 Task: Set up a reminder for the writing marathon.
Action: Mouse moved to (93, 99)
Screenshot: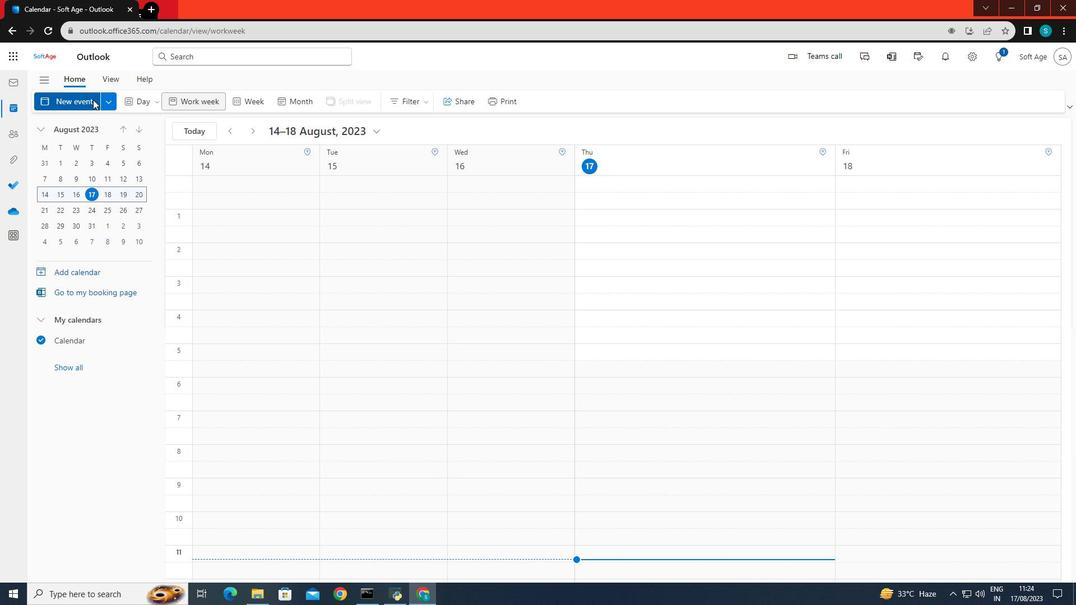 
Action: Mouse pressed left at (93, 99)
Screenshot: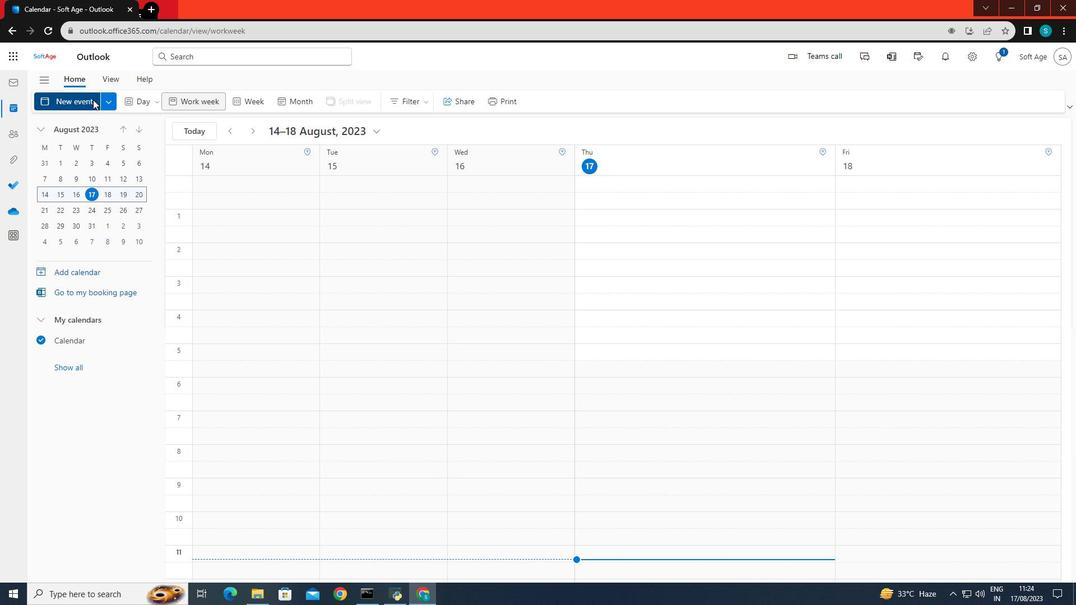 
Action: Mouse moved to (280, 170)
Screenshot: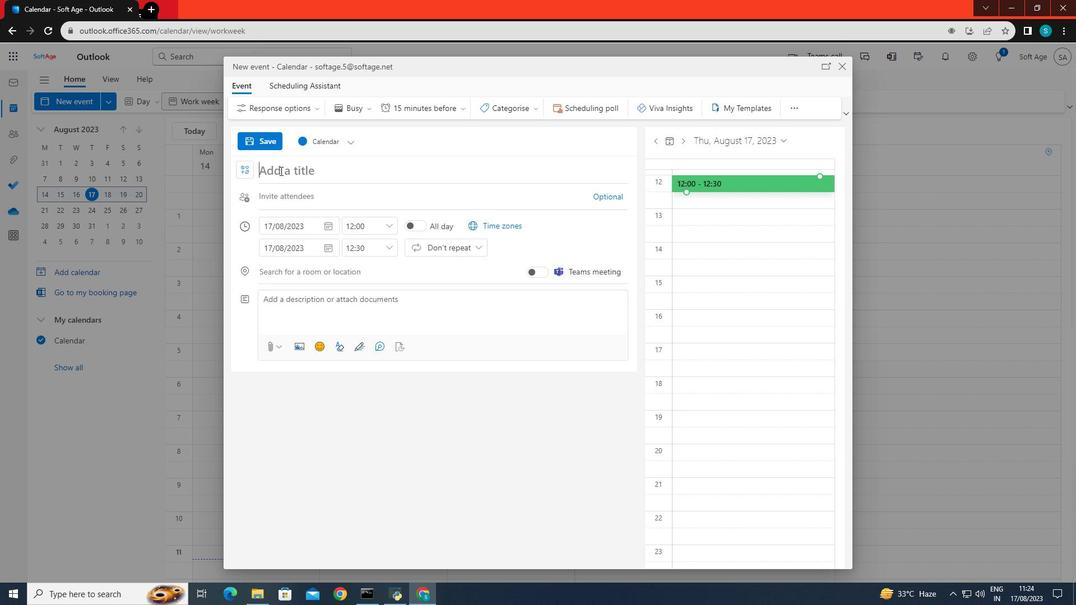 
Action: Mouse pressed left at (280, 170)
Screenshot: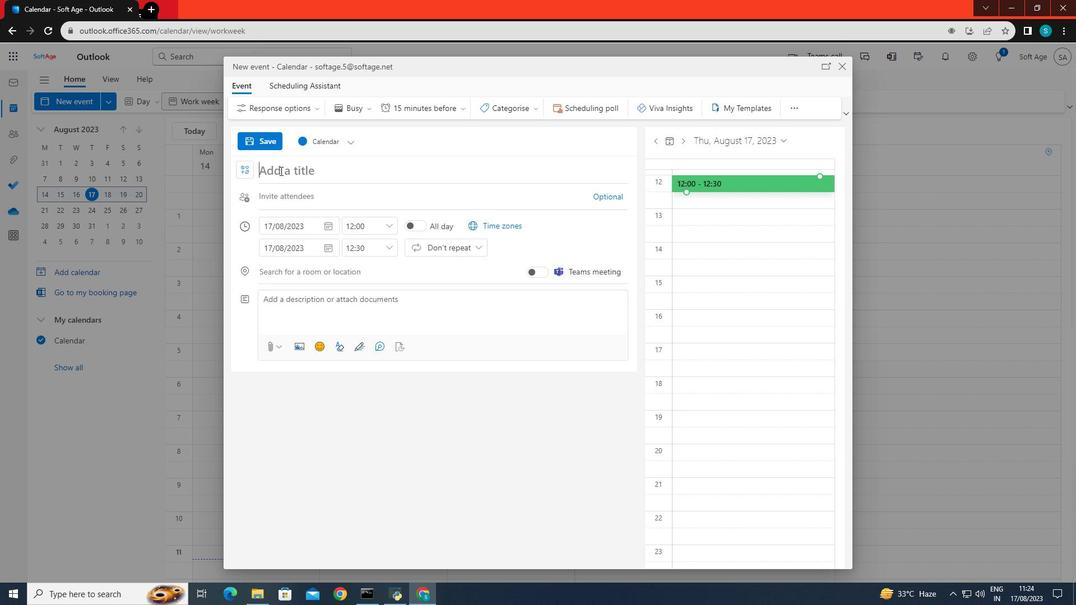 
Action: Key pressed the<Key.space>writhi<Key.backspace><Key.backspace>ing<Key.space>marathon
Screenshot: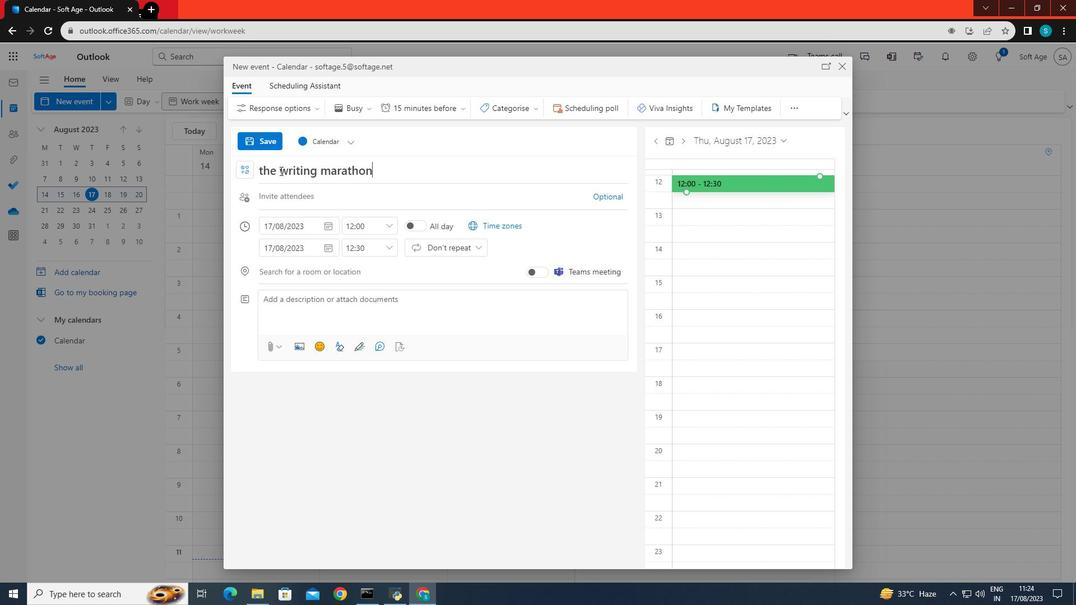 
Action: Mouse moved to (441, 248)
Screenshot: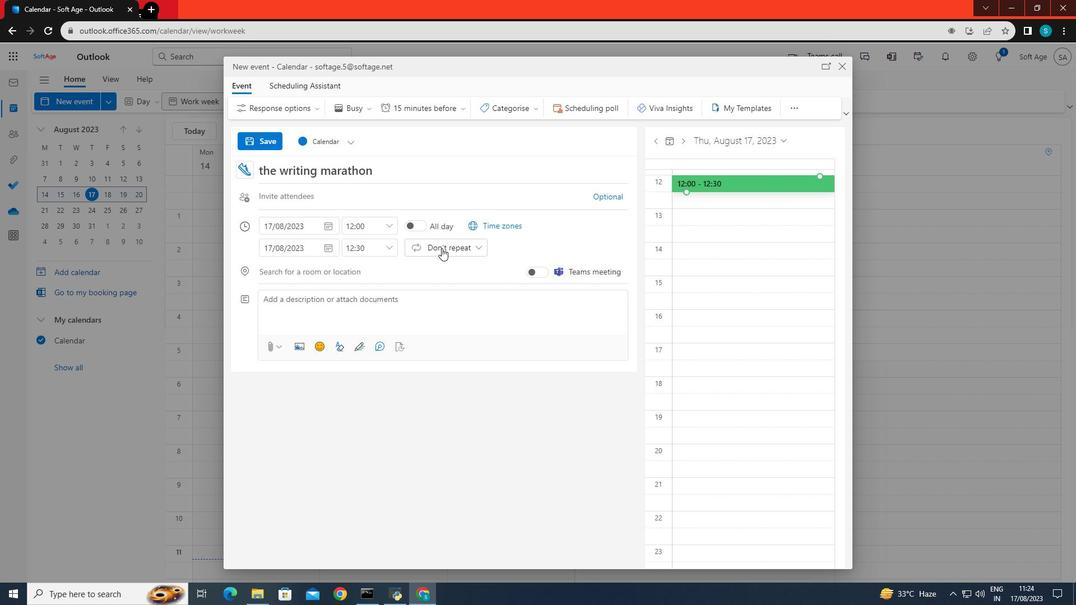 
Action: Mouse pressed left at (441, 248)
Screenshot: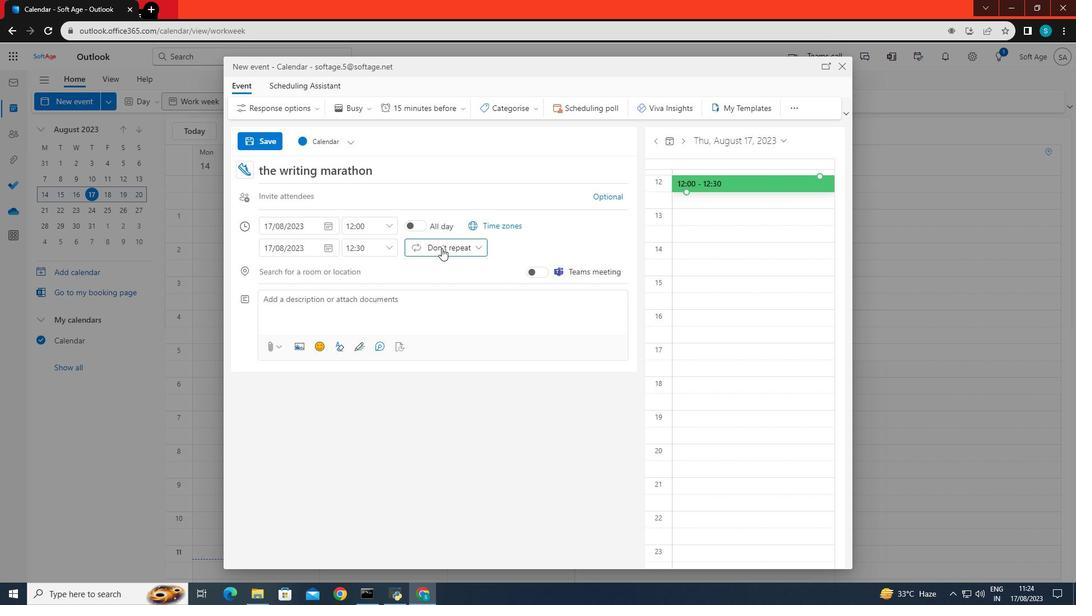 
Action: Mouse moved to (443, 290)
Screenshot: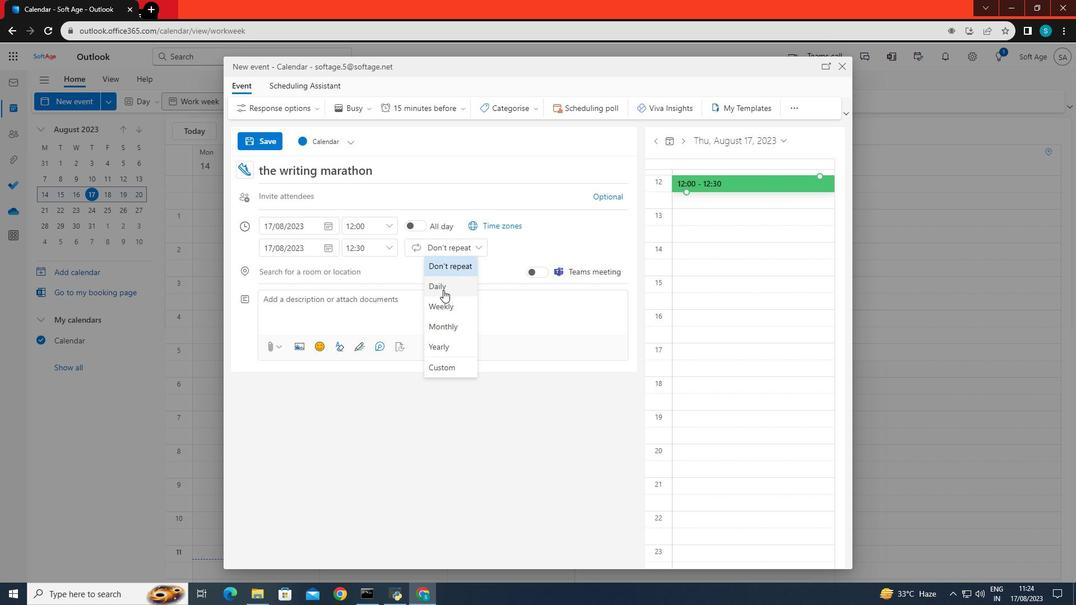
Action: Mouse pressed left at (443, 290)
Screenshot: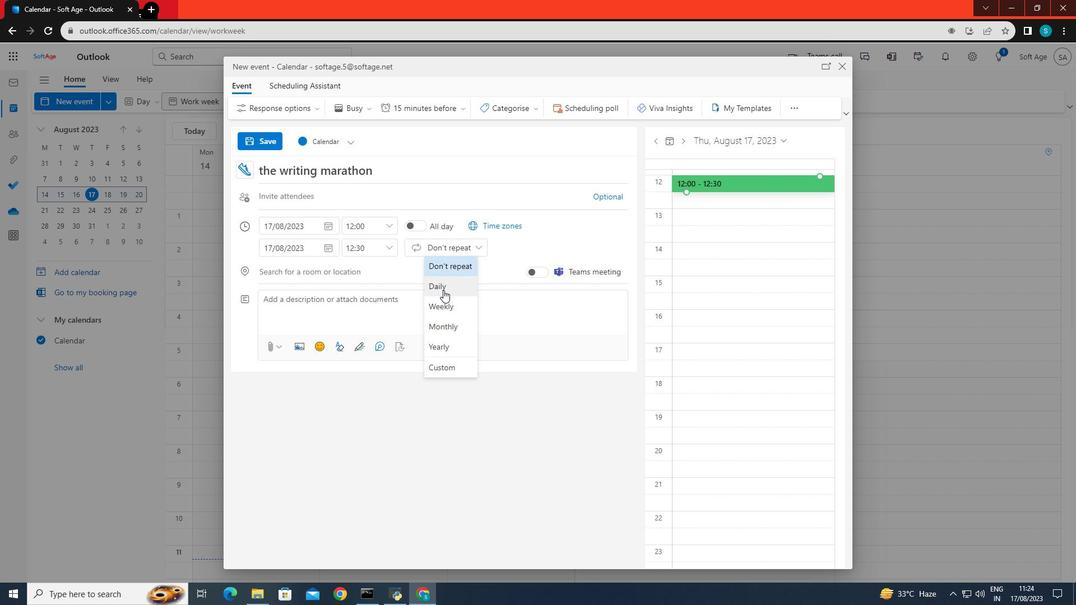 
Action: Mouse moved to (562, 394)
Screenshot: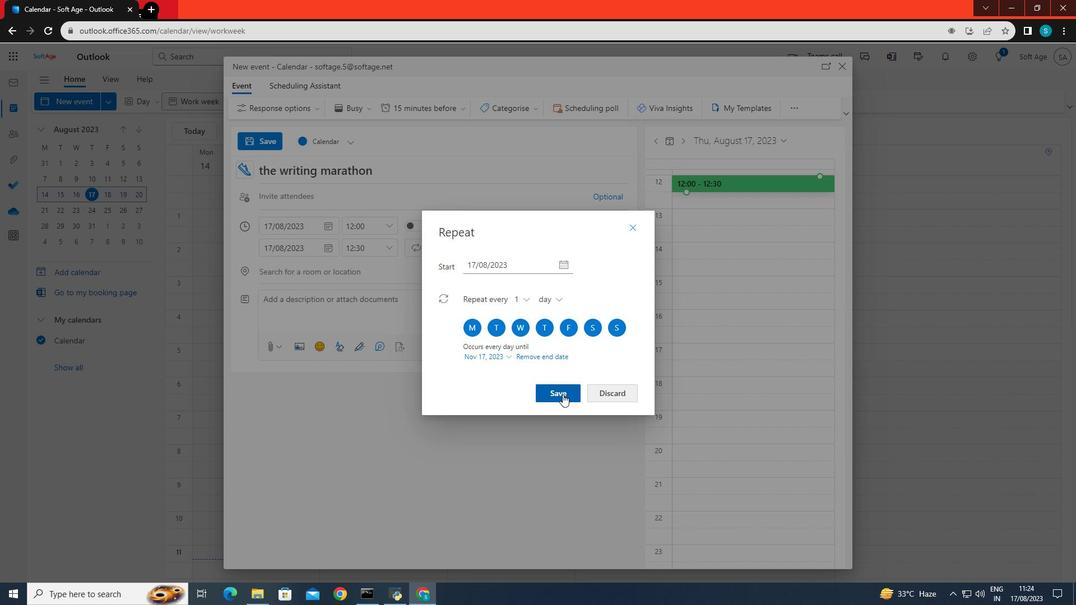 
Action: Mouse pressed left at (562, 394)
Screenshot: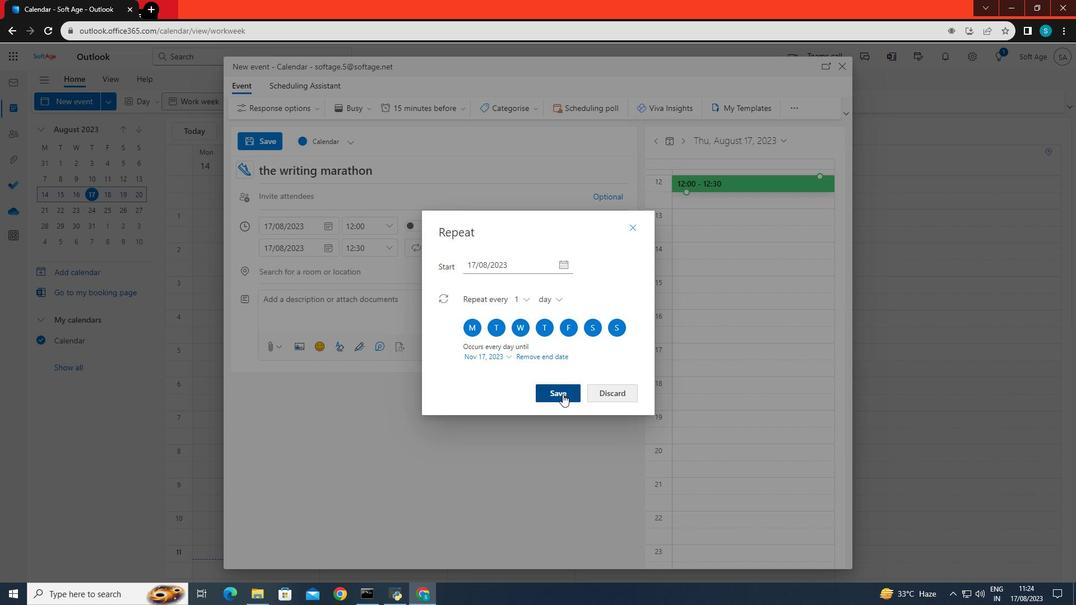 
Action: Mouse moved to (428, 108)
Screenshot: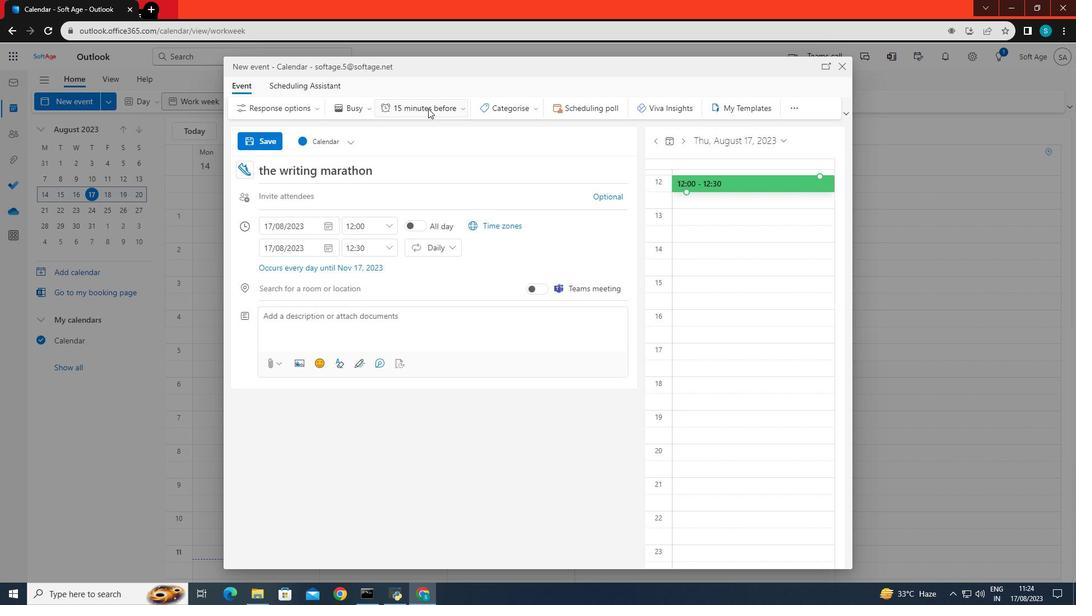 
Action: Mouse pressed left at (428, 108)
Screenshot: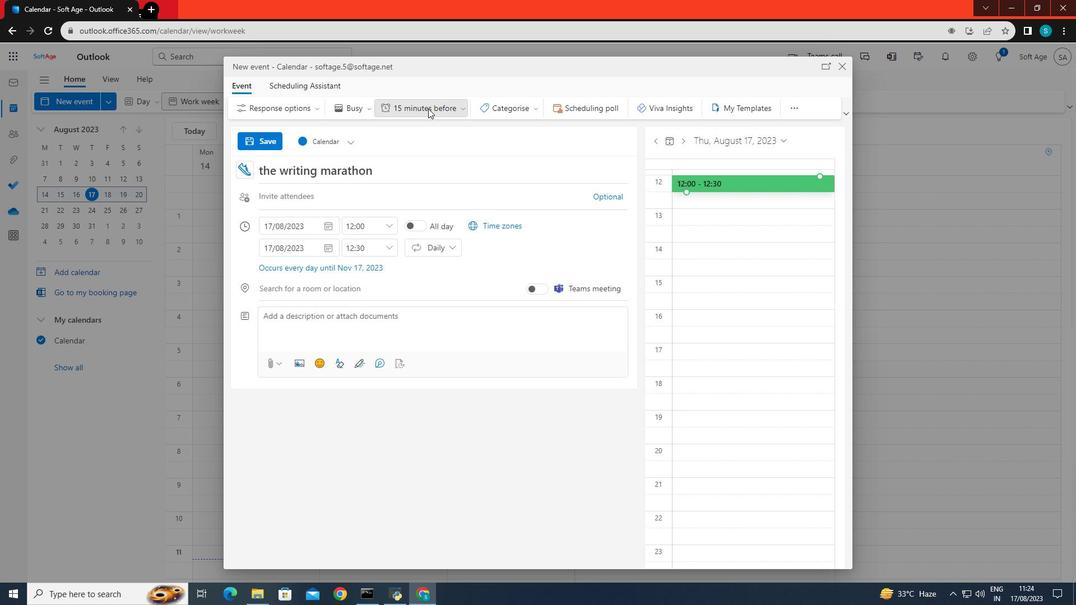 
Action: Mouse moved to (419, 214)
Screenshot: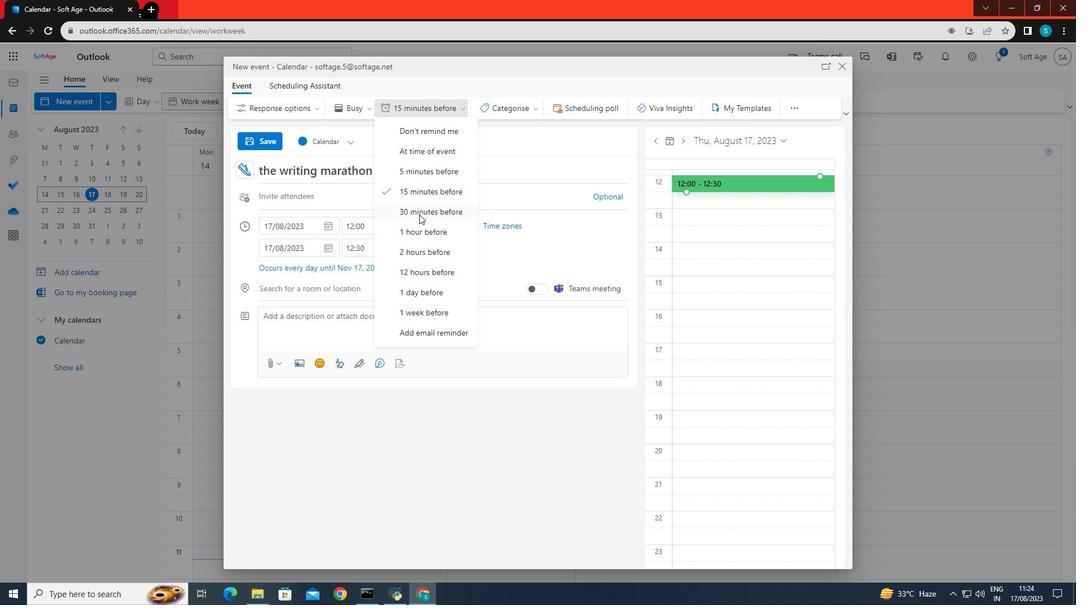 
Action: Mouse pressed left at (419, 214)
Screenshot: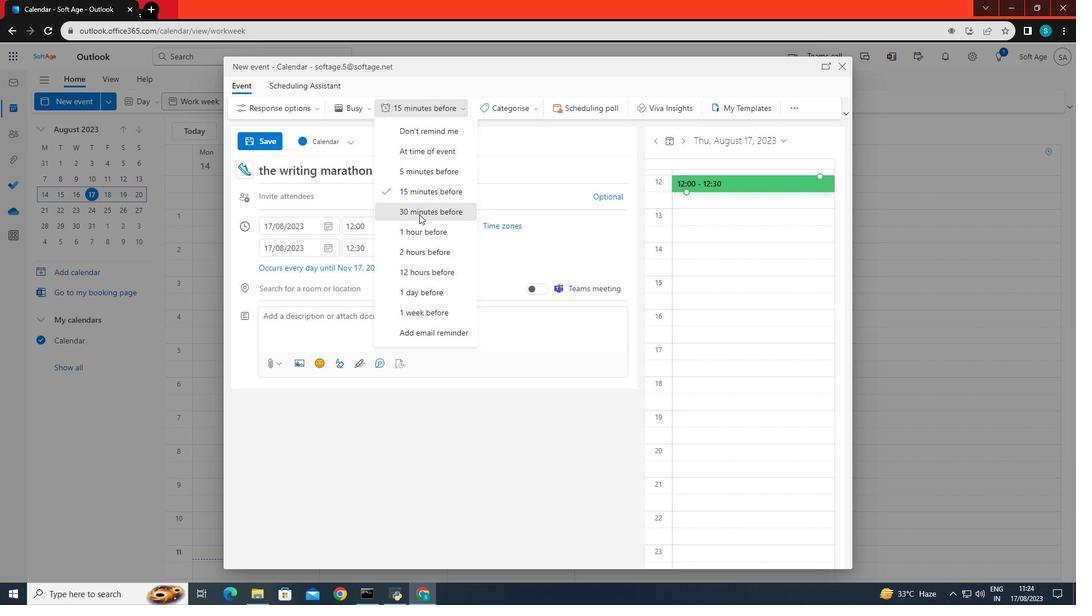 
Action: Mouse moved to (383, 225)
Screenshot: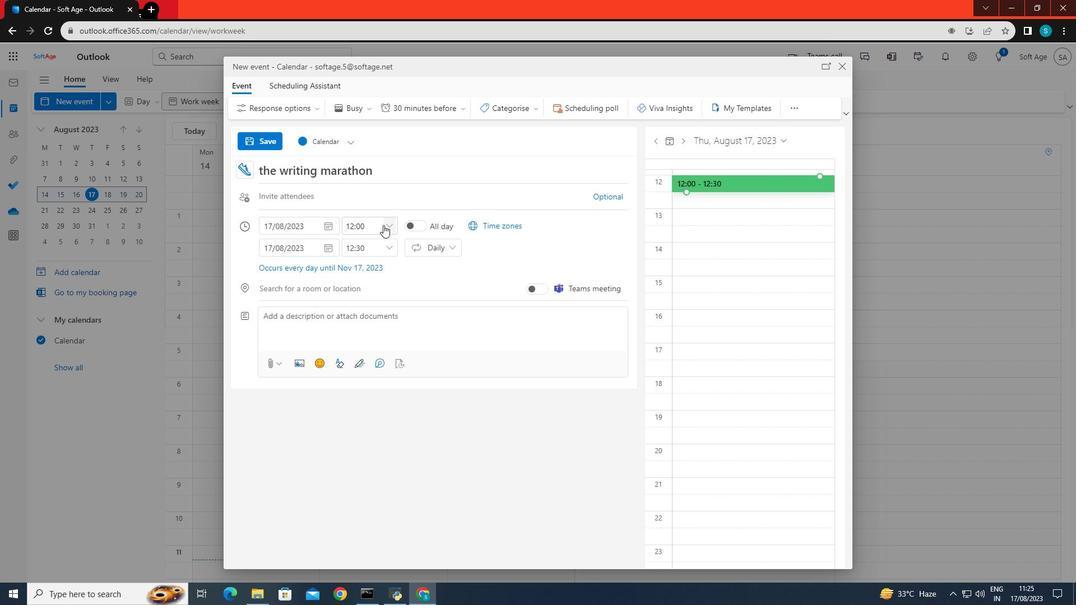 
Action: Mouse pressed left at (383, 225)
Screenshot: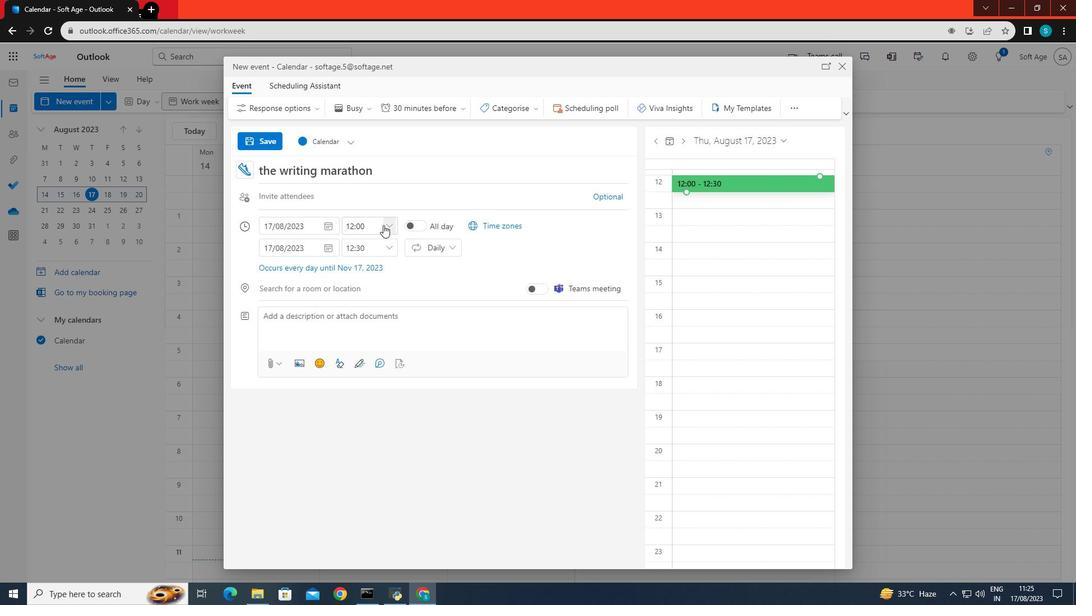 
Action: Mouse moved to (376, 291)
Screenshot: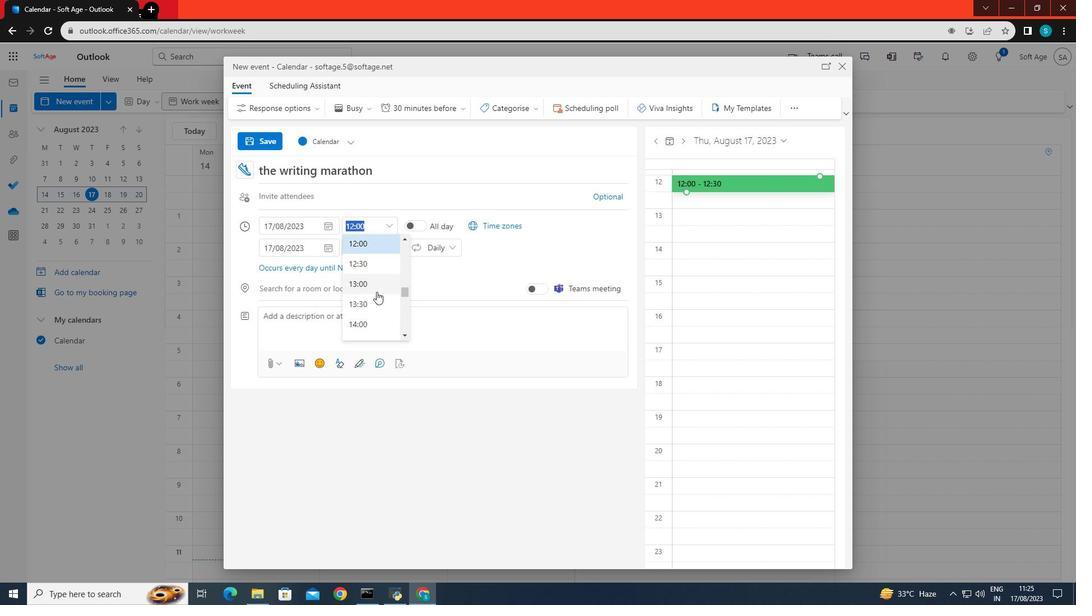 
Action: Mouse scrolled (376, 292) with delta (0, 0)
Screenshot: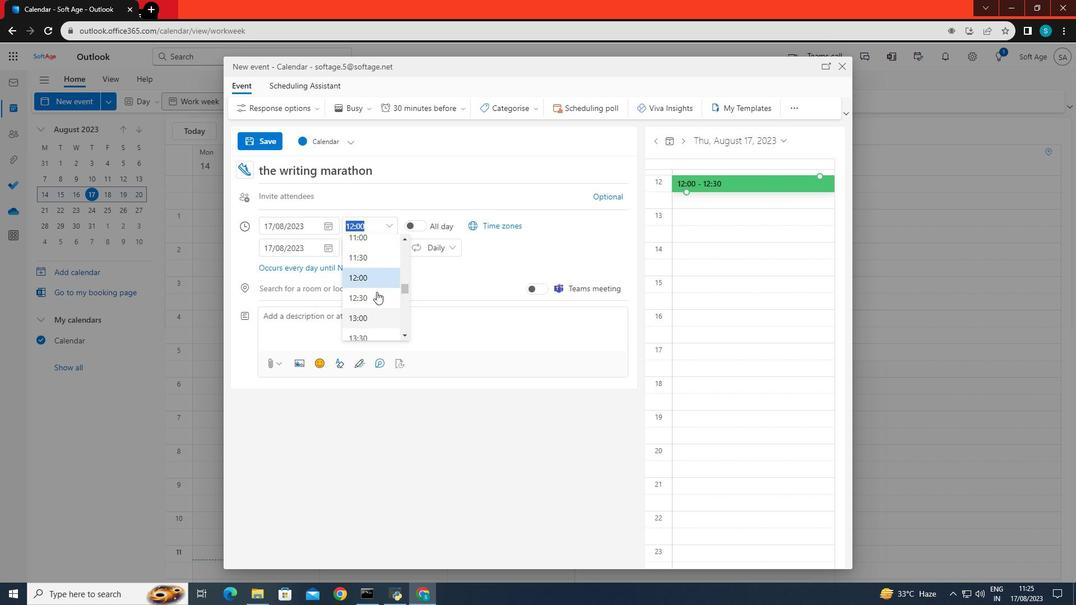 
Action: Mouse scrolled (376, 292) with delta (0, 0)
Screenshot: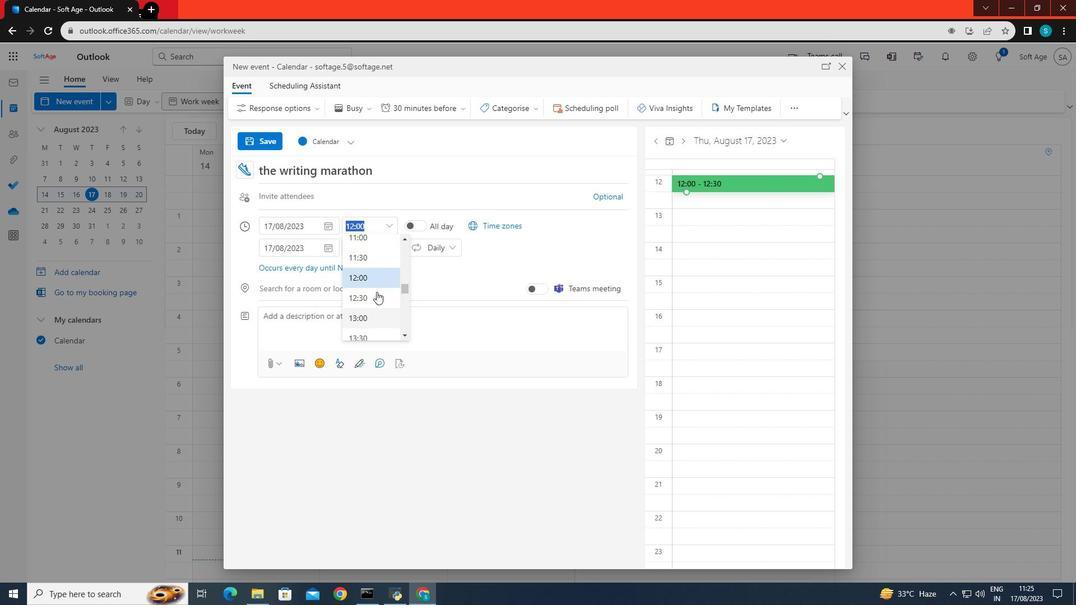 
Action: Mouse moved to (353, 279)
Screenshot: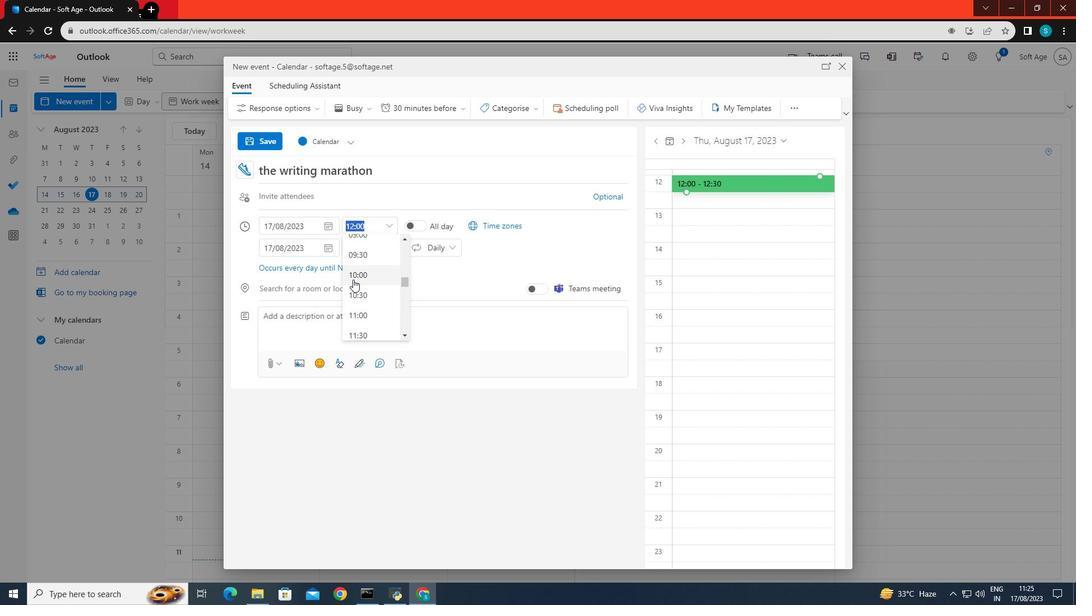 
Action: Mouse pressed left at (353, 279)
Screenshot: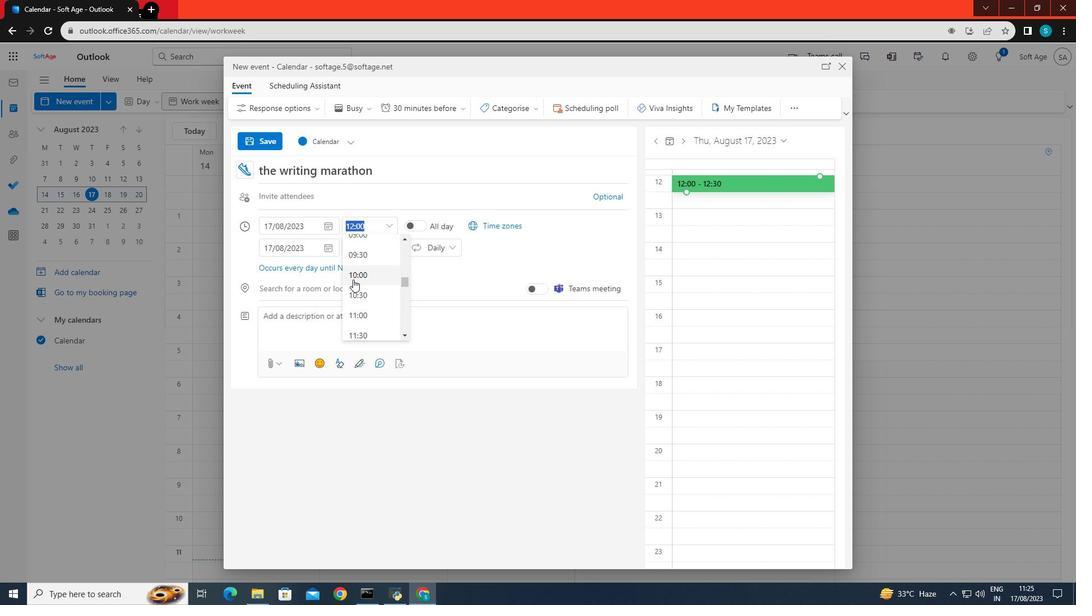 
Action: Mouse moved to (397, 244)
Screenshot: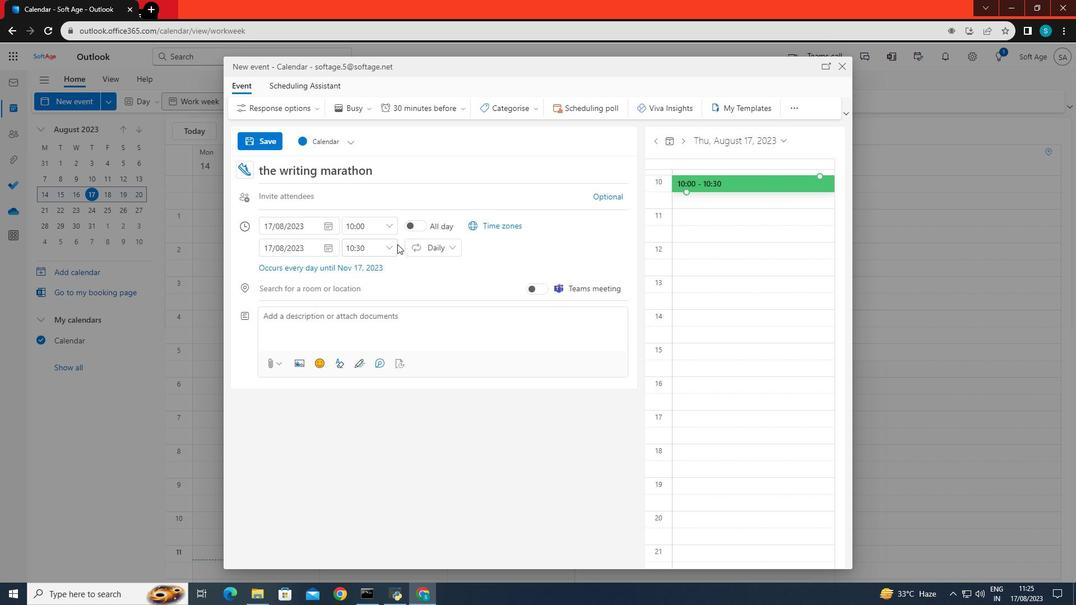 
Action: Mouse pressed left at (397, 244)
Screenshot: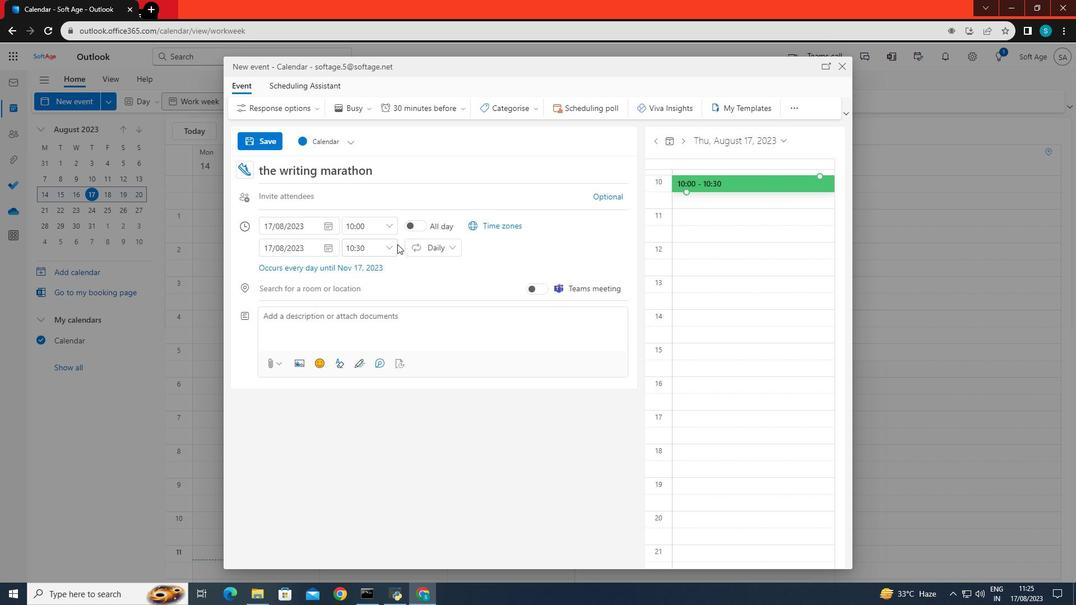 
Action: Mouse moved to (390, 249)
Screenshot: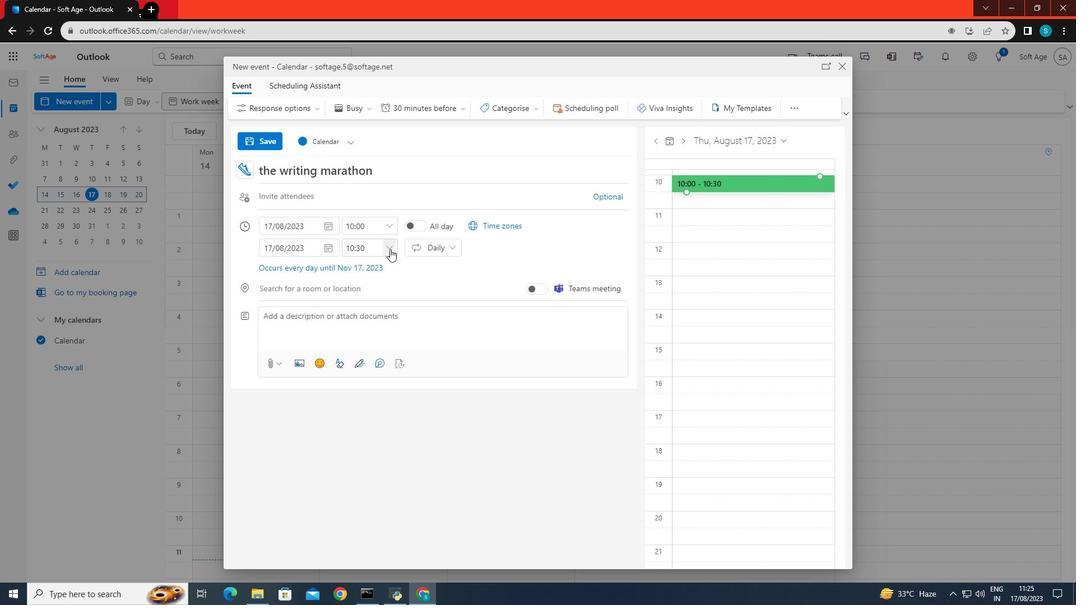 
Action: Mouse pressed left at (390, 249)
Screenshot: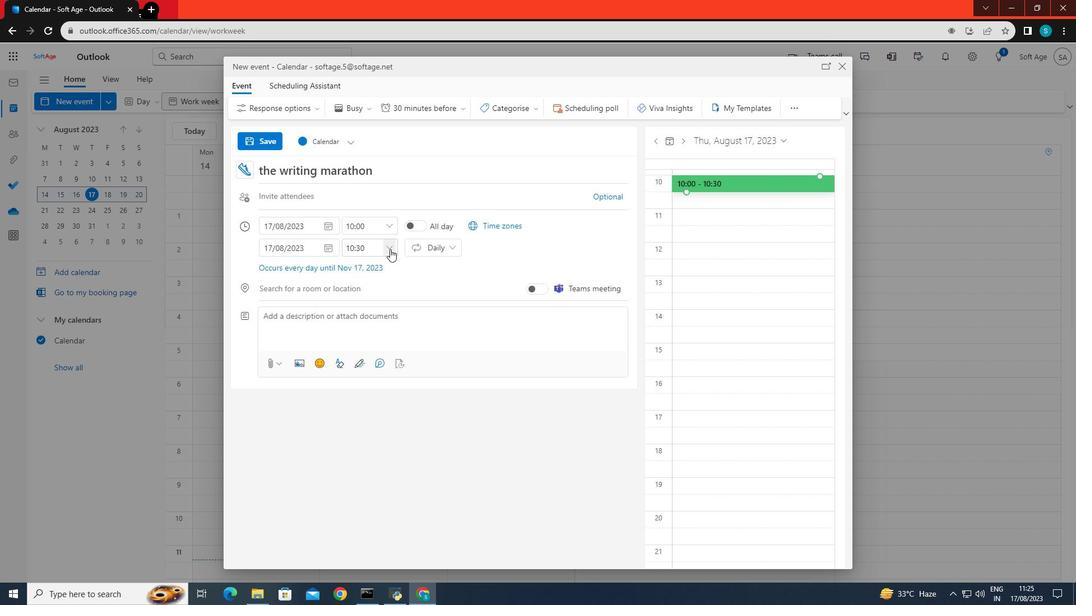 
Action: Mouse moved to (371, 313)
Screenshot: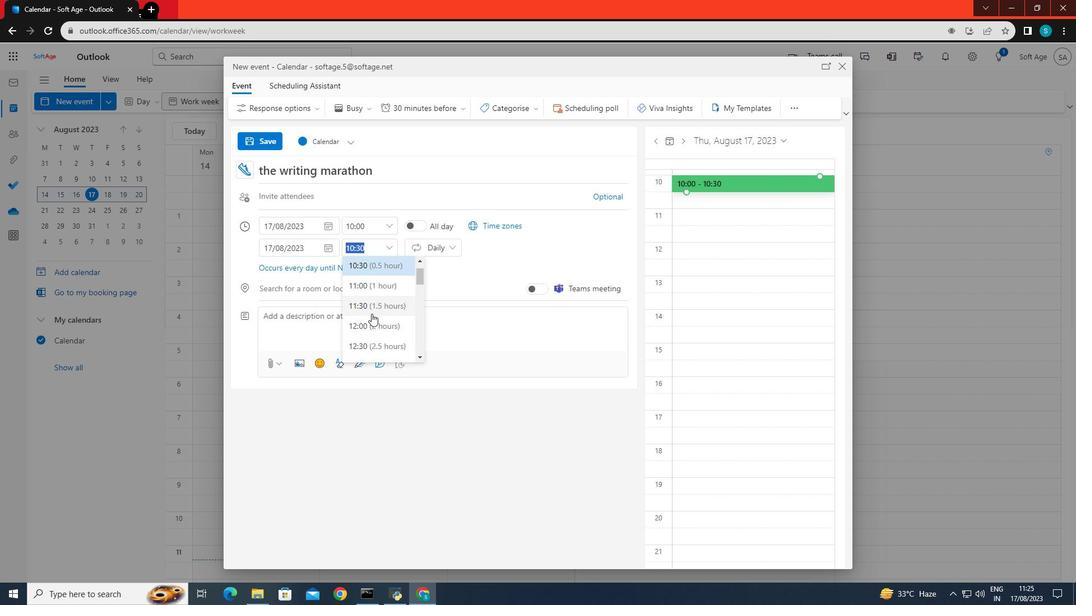 
Action: Mouse scrolled (371, 313) with delta (0, 0)
Screenshot: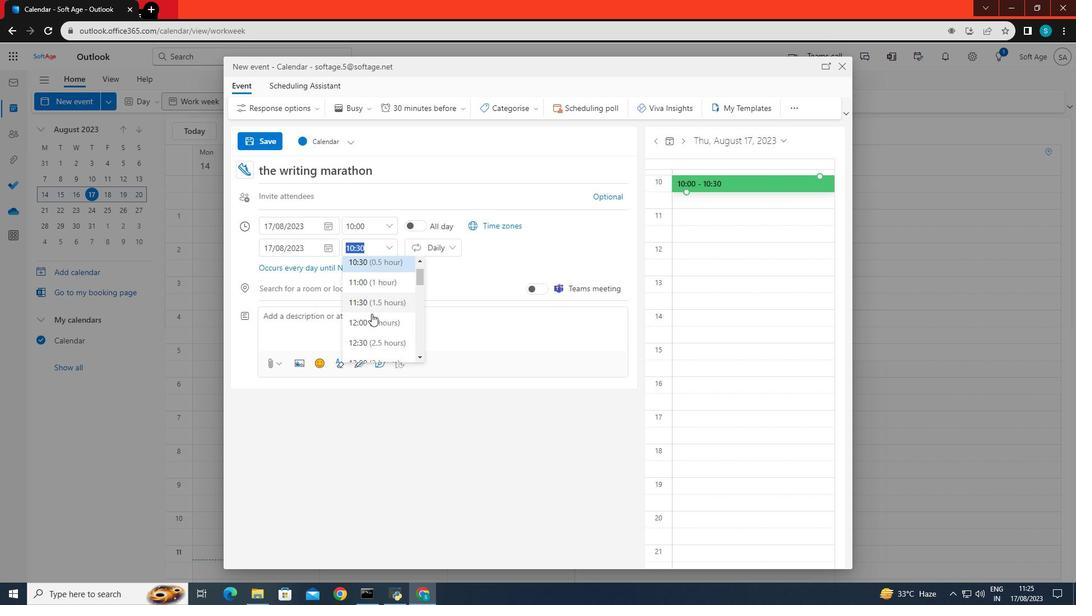 
Action: Mouse moved to (370, 319)
Screenshot: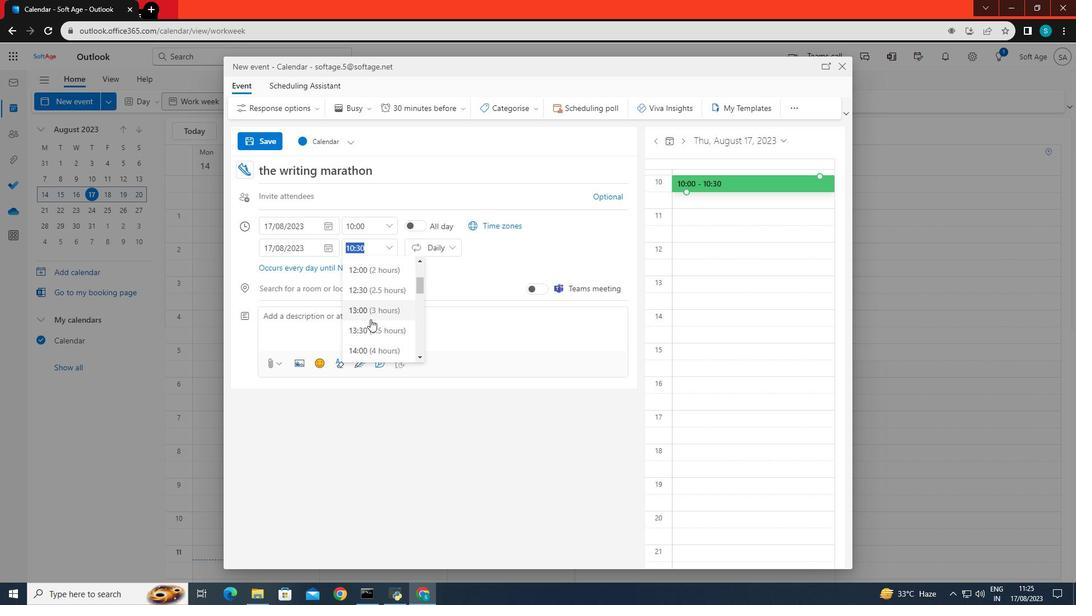 
Action: Mouse scrolled (370, 318) with delta (0, 0)
Screenshot: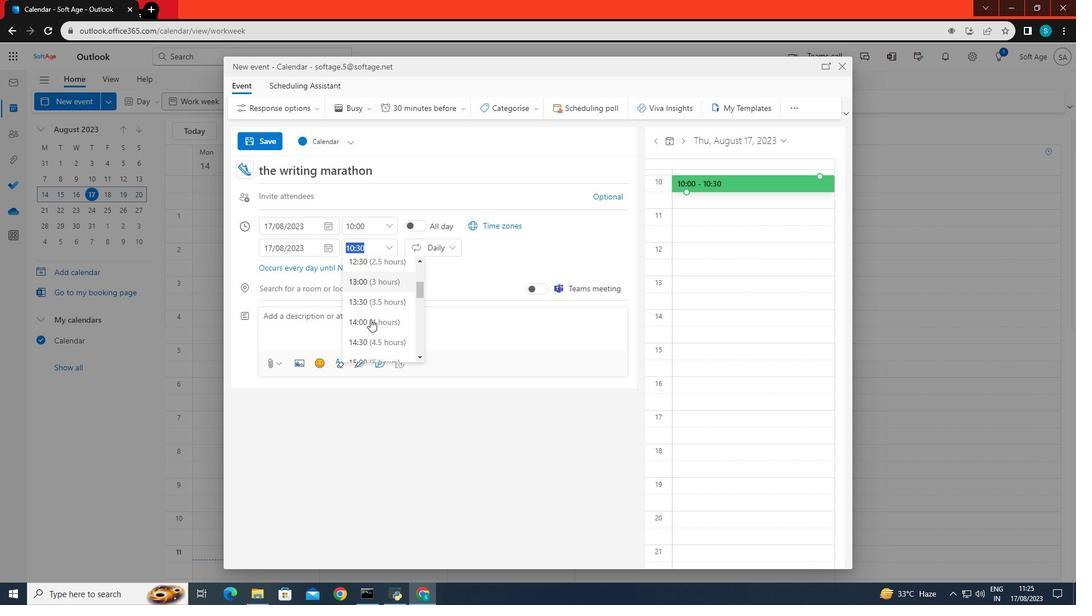 
Action: Mouse scrolled (370, 318) with delta (0, 0)
Screenshot: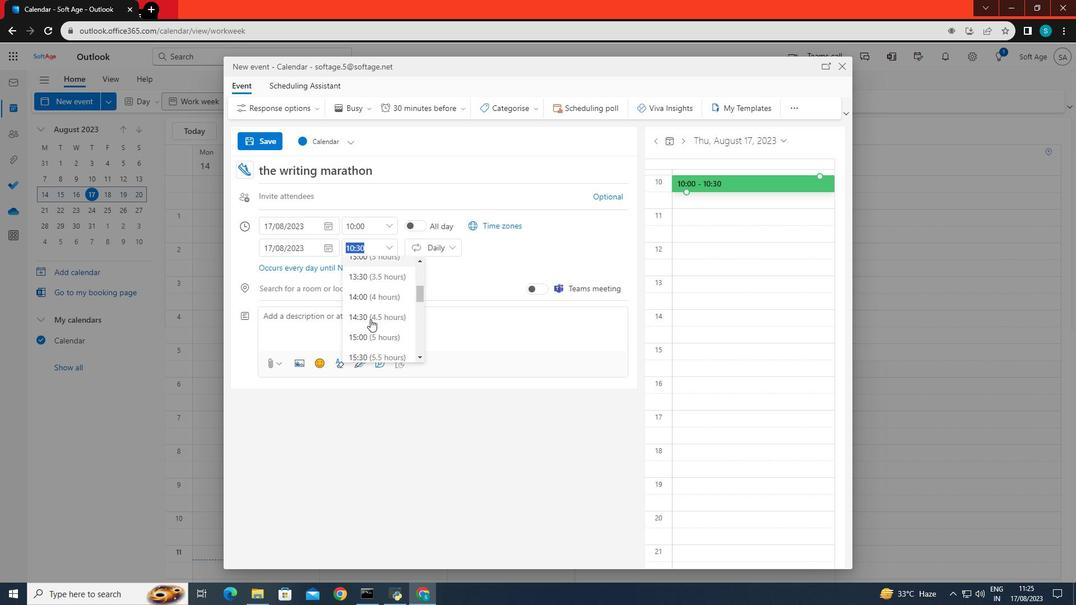 
Action: Mouse moved to (369, 319)
Screenshot: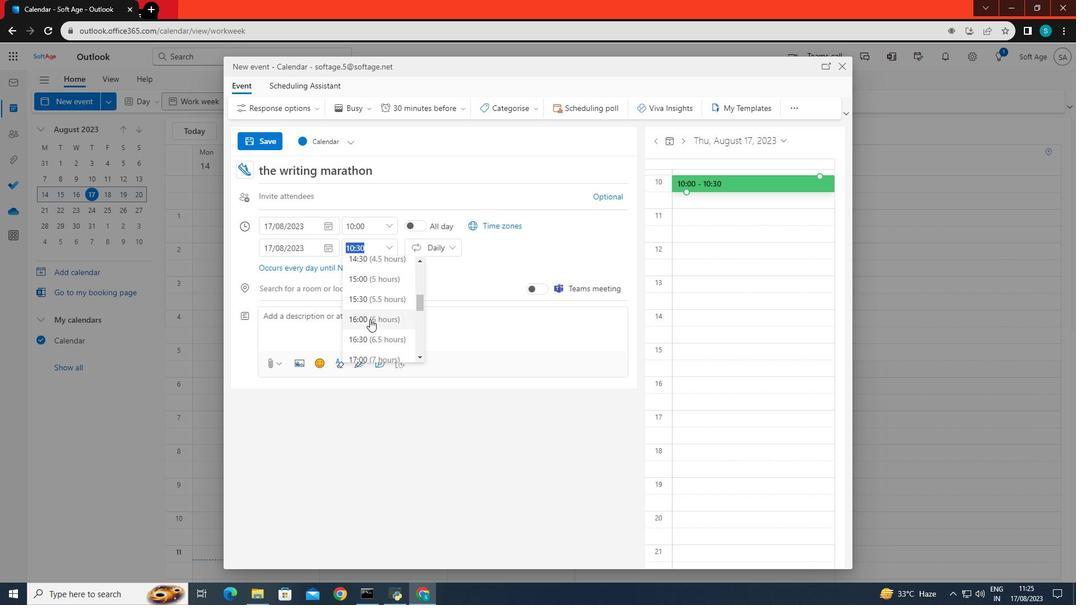
Action: Mouse pressed left at (369, 319)
Screenshot: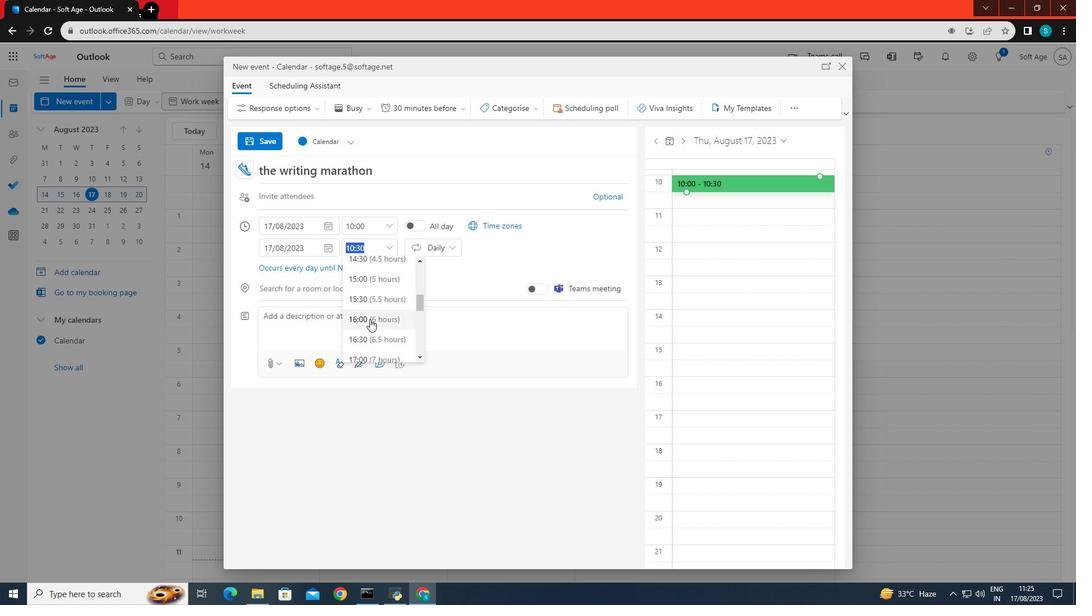 
Action: Mouse moved to (317, 336)
Screenshot: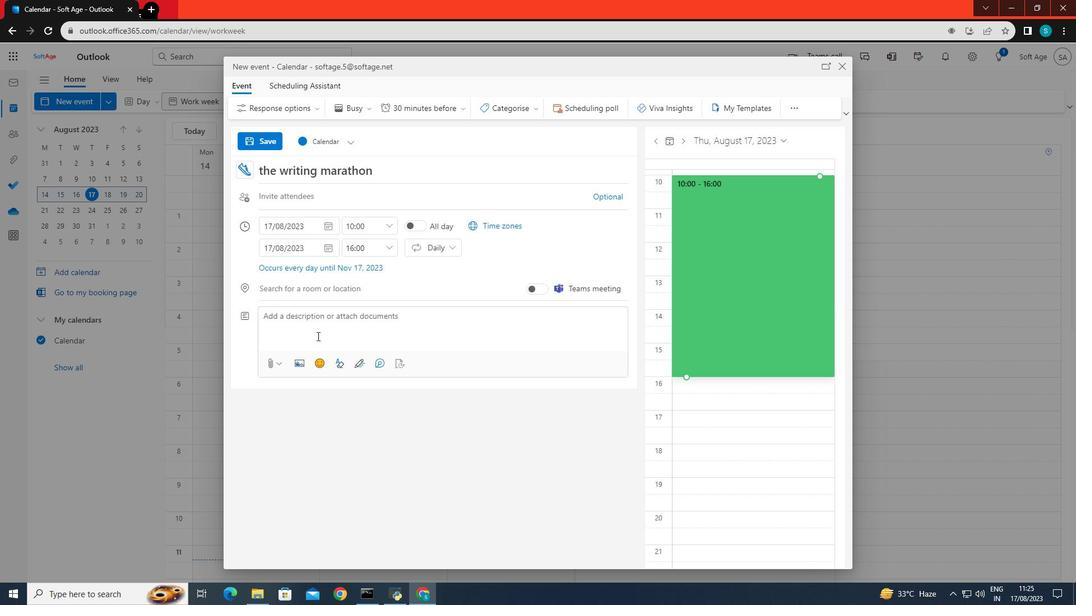 
Action: Mouse pressed left at (317, 336)
Screenshot: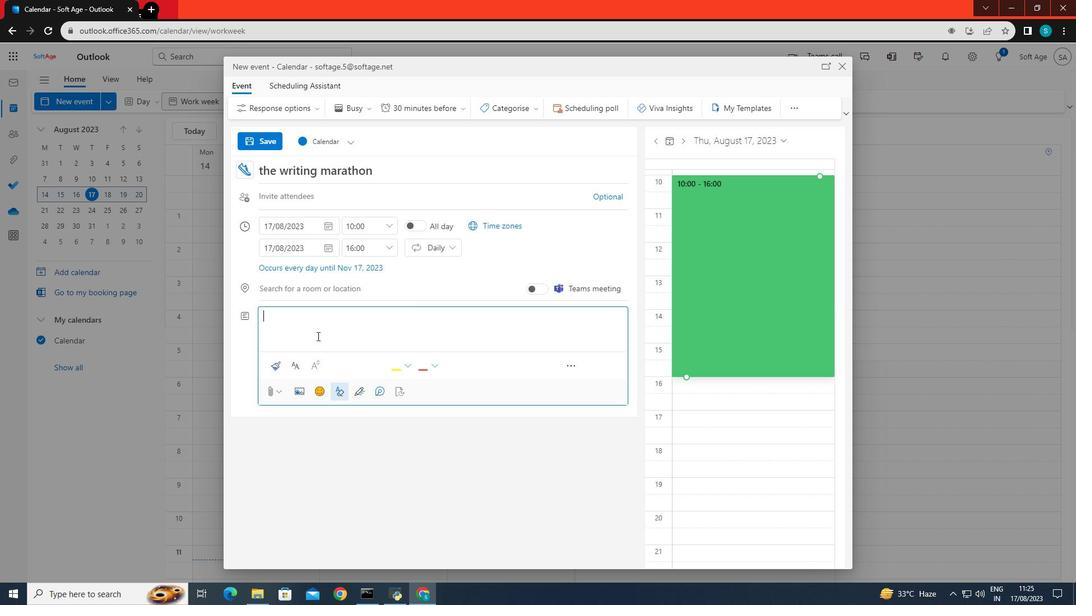
Action: Key pressed a<Key.space>reminder<Key.space>fo<Key.space>r<Key.backspace><Key.backspace>r<Key.space>the<Key.space>writing<Key.space>marathon.
Screenshot: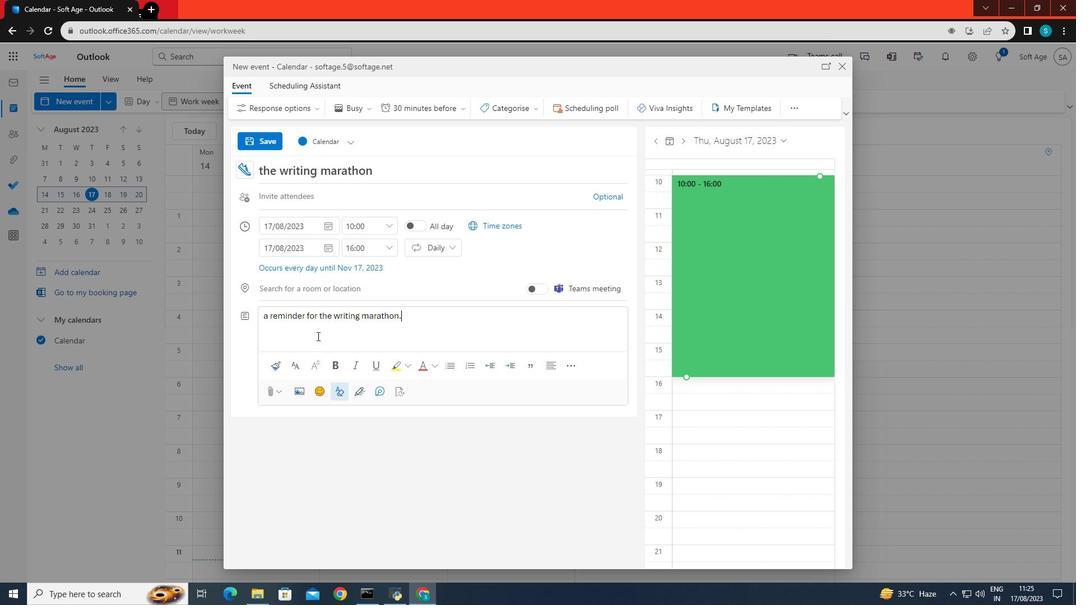 
Action: Mouse moved to (267, 139)
Screenshot: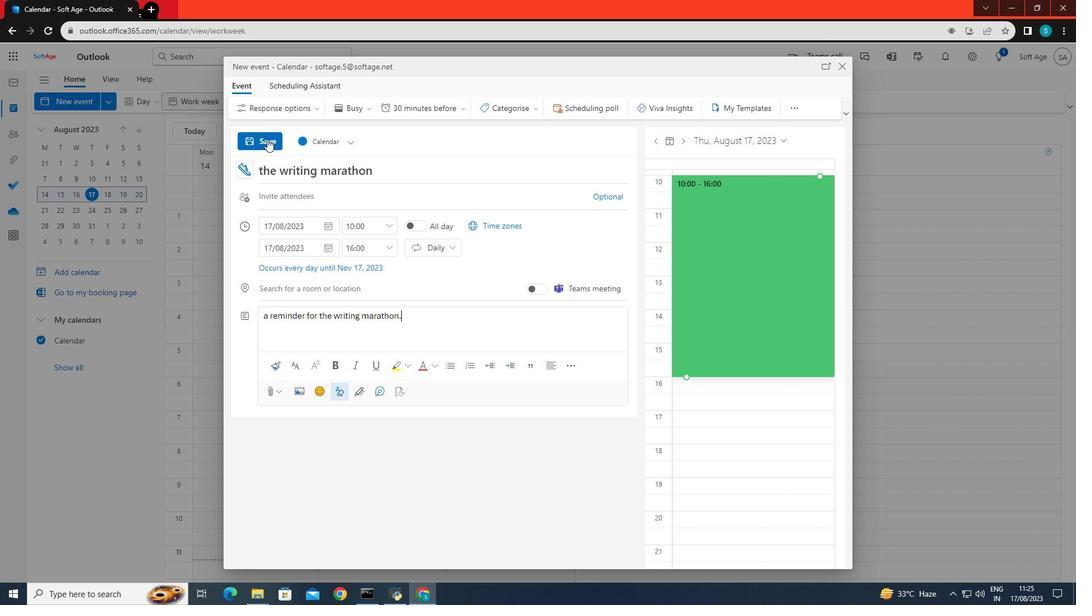 
Action: Mouse pressed left at (267, 139)
Screenshot: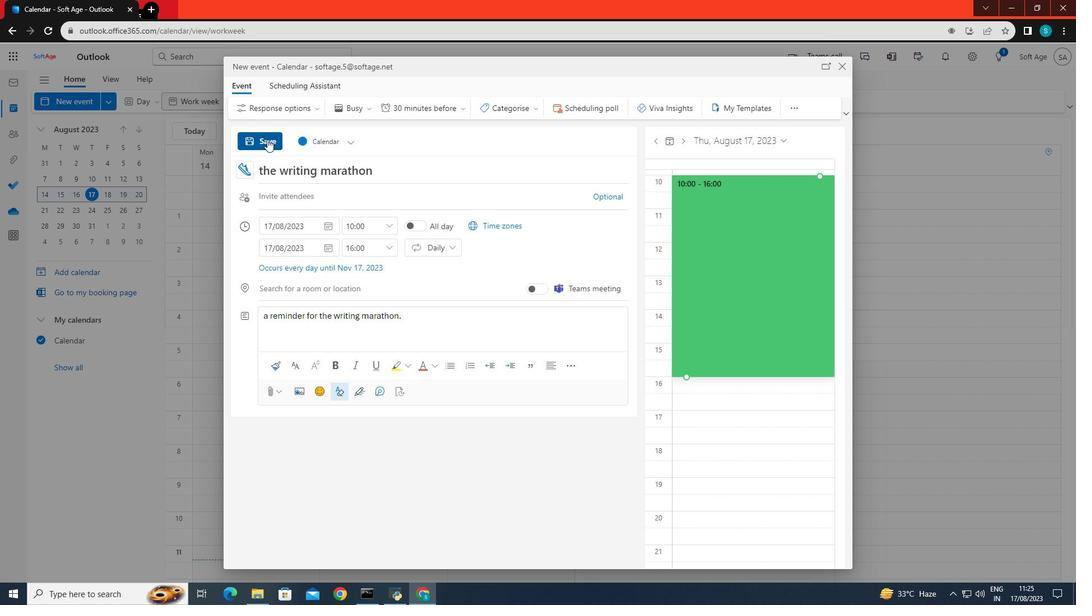 
